 Task: Search for the email with the subject Request for project resources logged in from softage.1@softage.net with the filter, email from softage.4@softage.net and a new filter,  Delete it 
Action: Mouse moved to (618, 55)
Screenshot: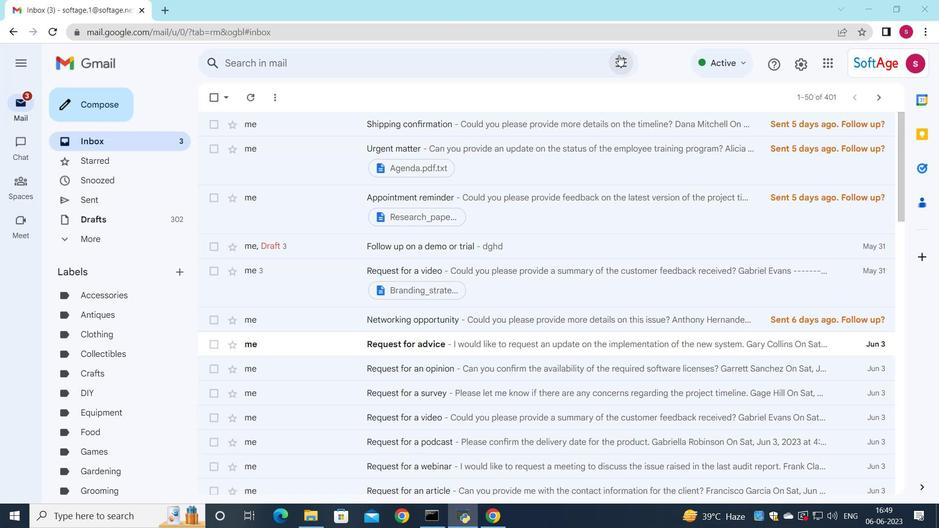 
Action: Mouse pressed left at (618, 55)
Screenshot: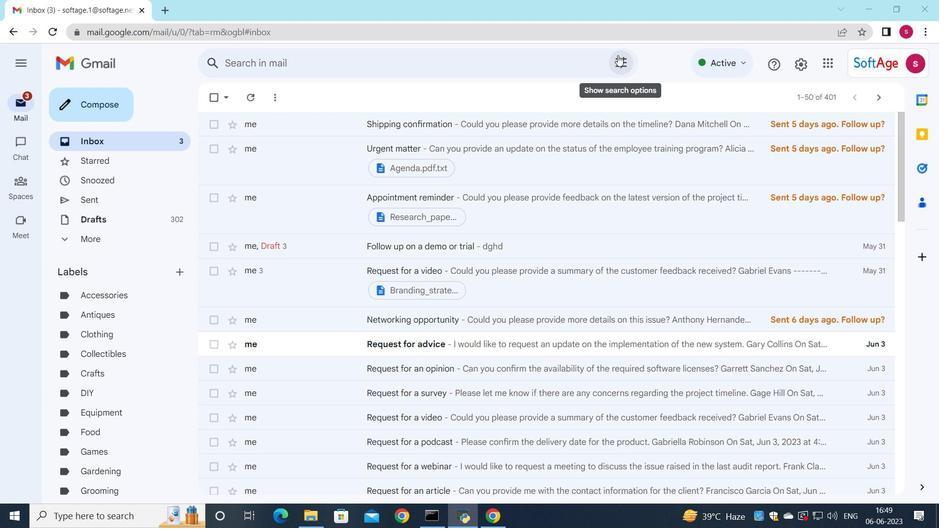 
Action: Mouse moved to (433, 109)
Screenshot: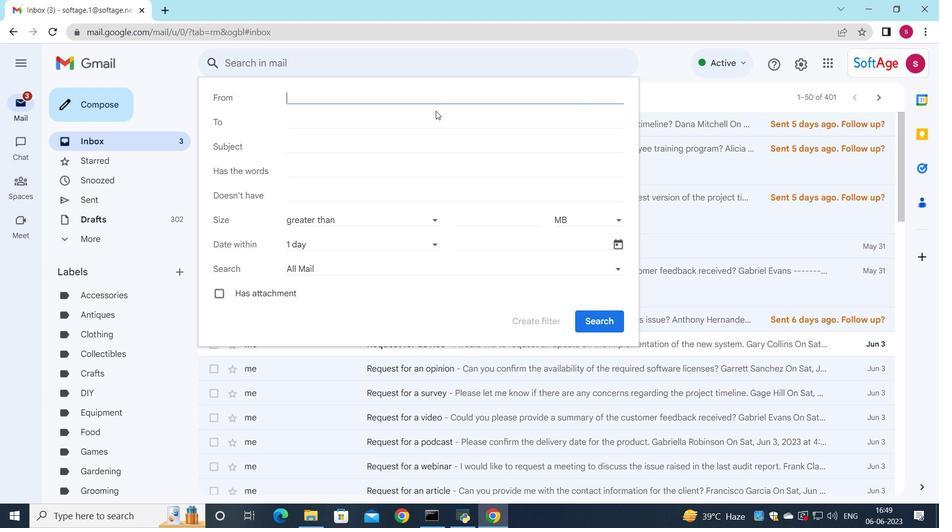 
Action: Key pressed so
Screenshot: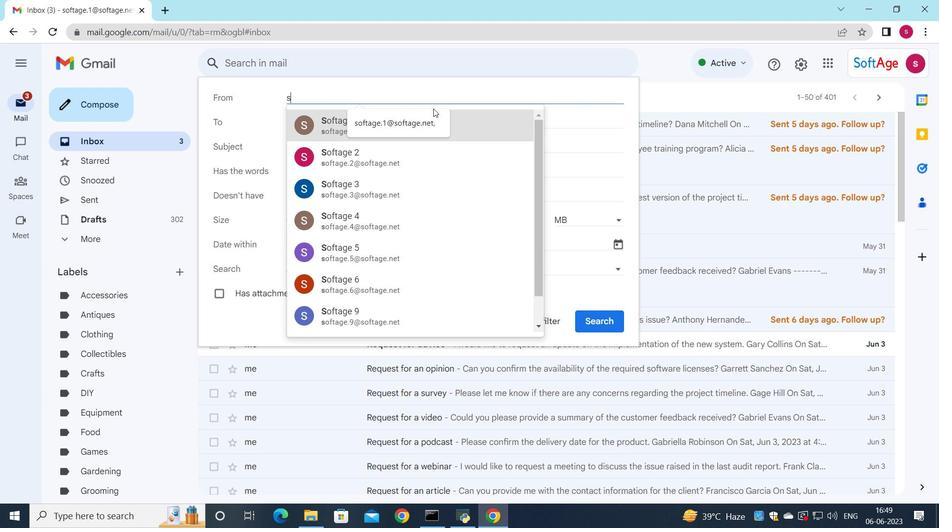 
Action: Mouse moved to (406, 130)
Screenshot: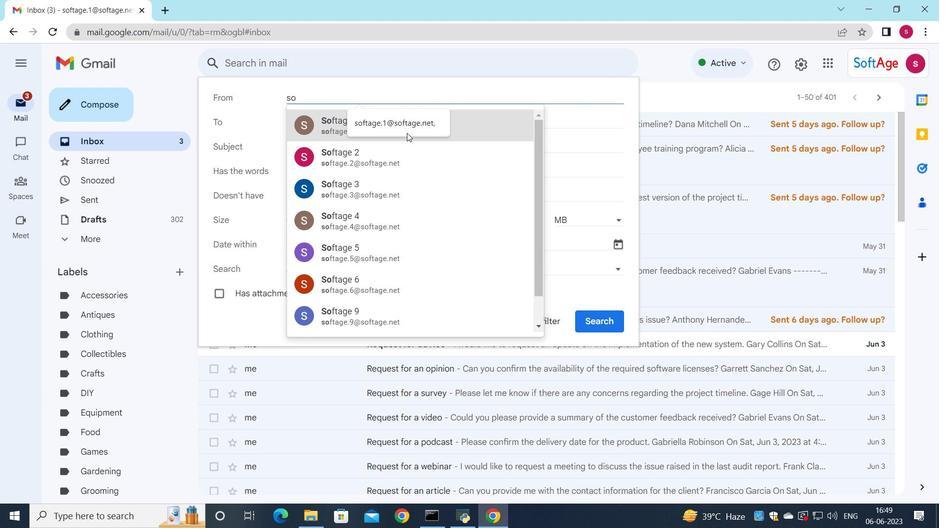
Action: Mouse pressed left at (406, 130)
Screenshot: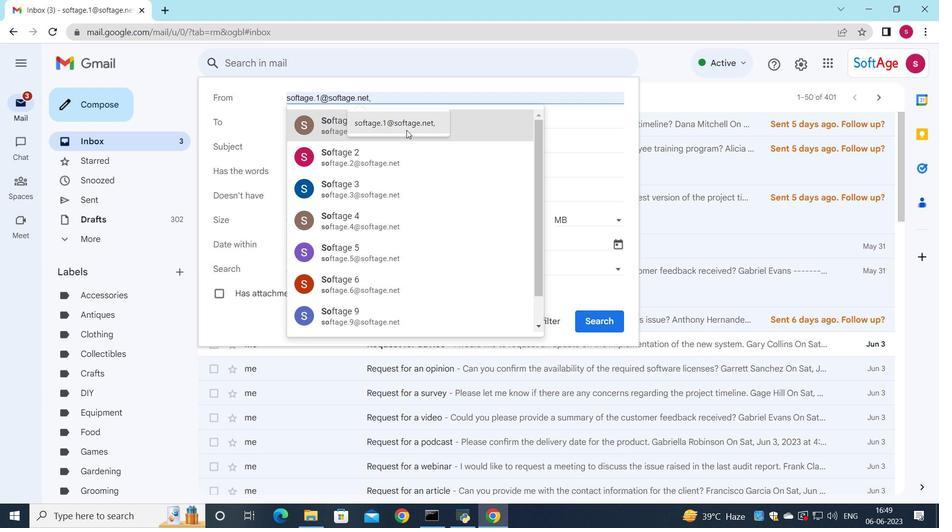 
Action: Mouse moved to (385, 128)
Screenshot: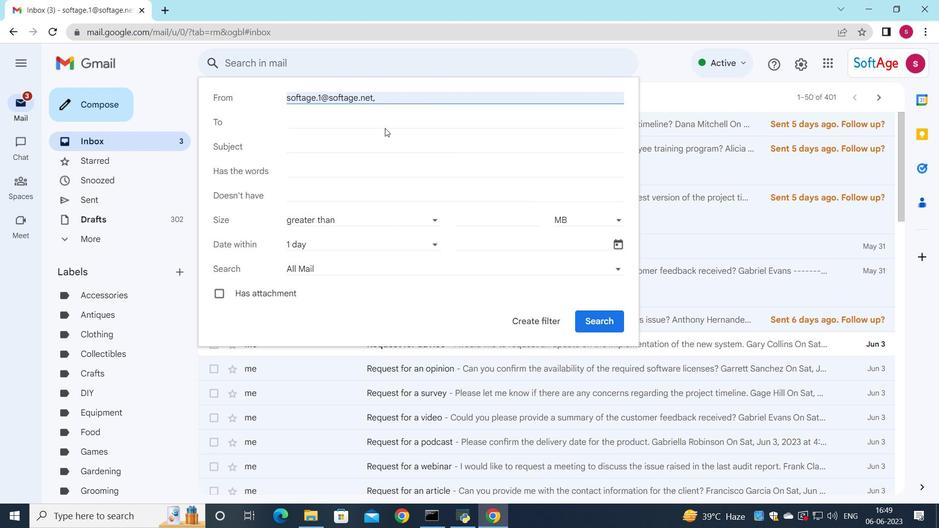 
Action: Mouse pressed left at (385, 128)
Screenshot: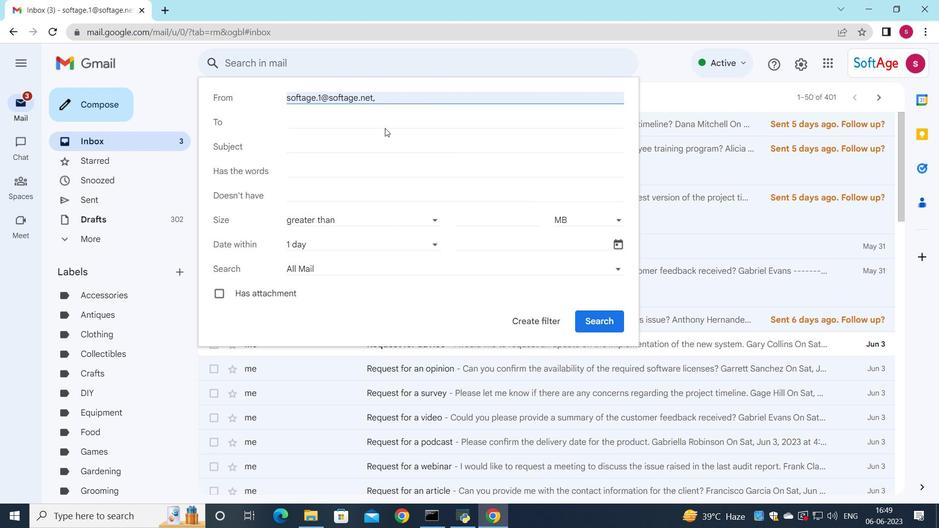 
Action: Mouse moved to (415, 125)
Screenshot: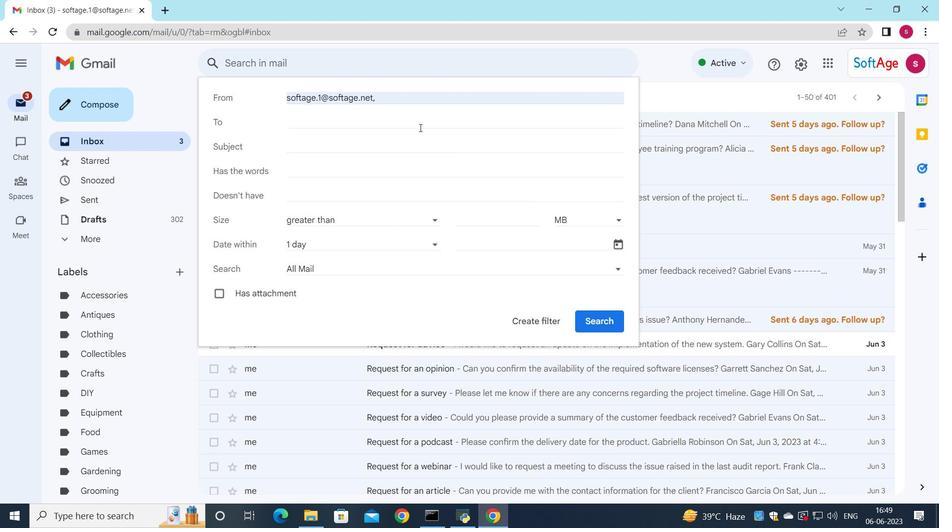 
Action: Mouse pressed left at (415, 125)
Screenshot: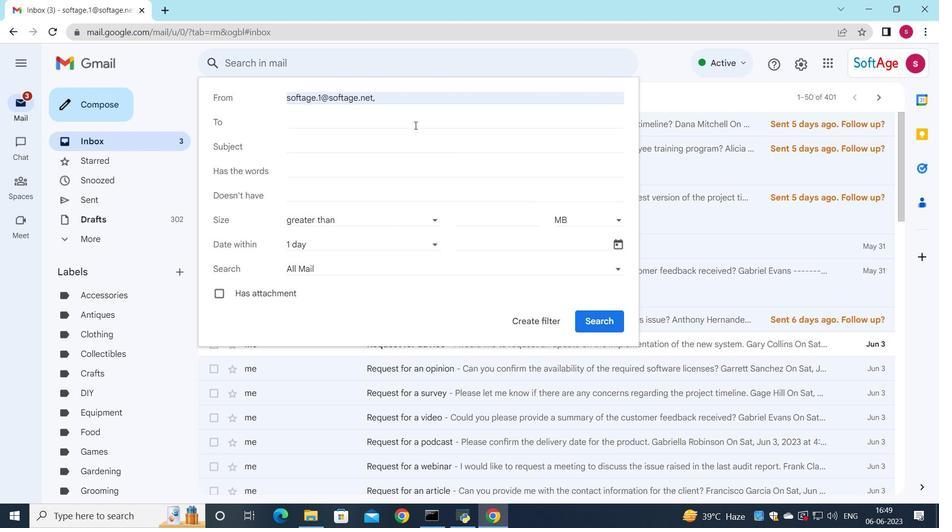 
Action: Key pressed s
Screenshot: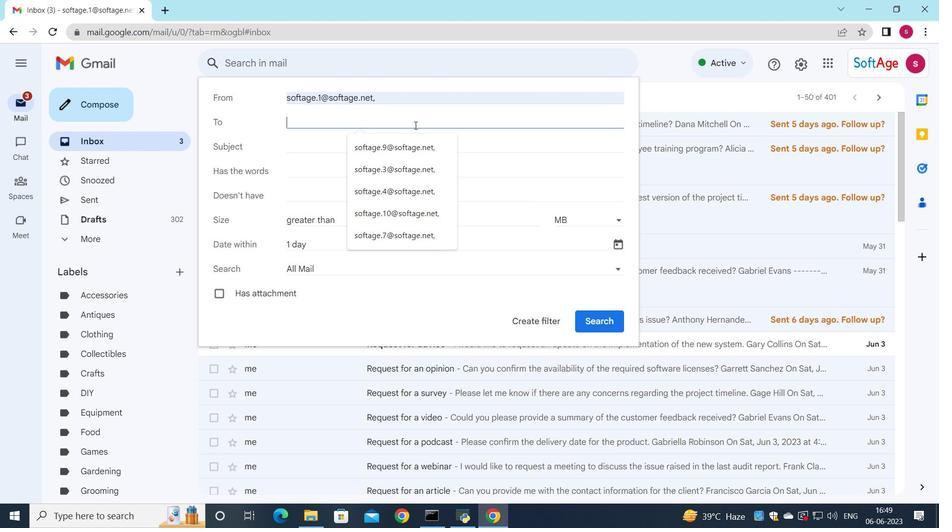 
Action: Mouse moved to (441, 210)
Screenshot: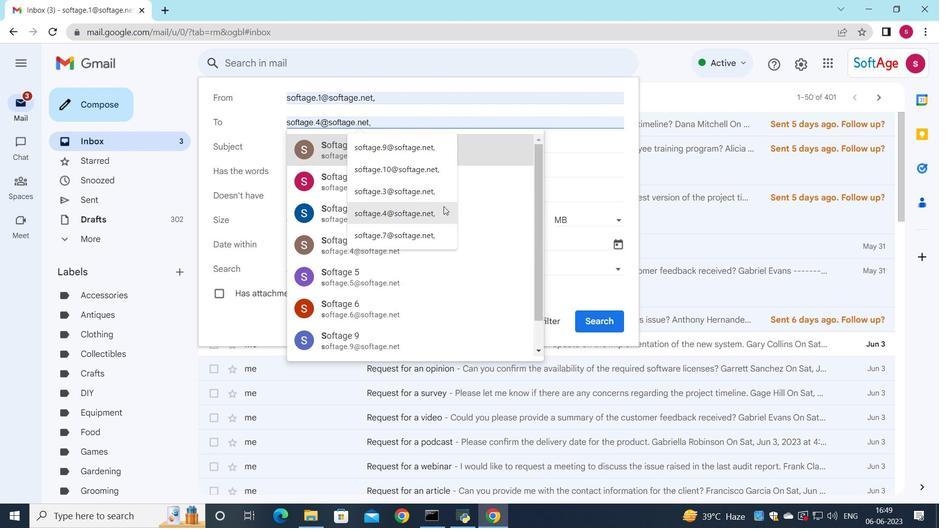 
Action: Mouse pressed left at (441, 210)
Screenshot: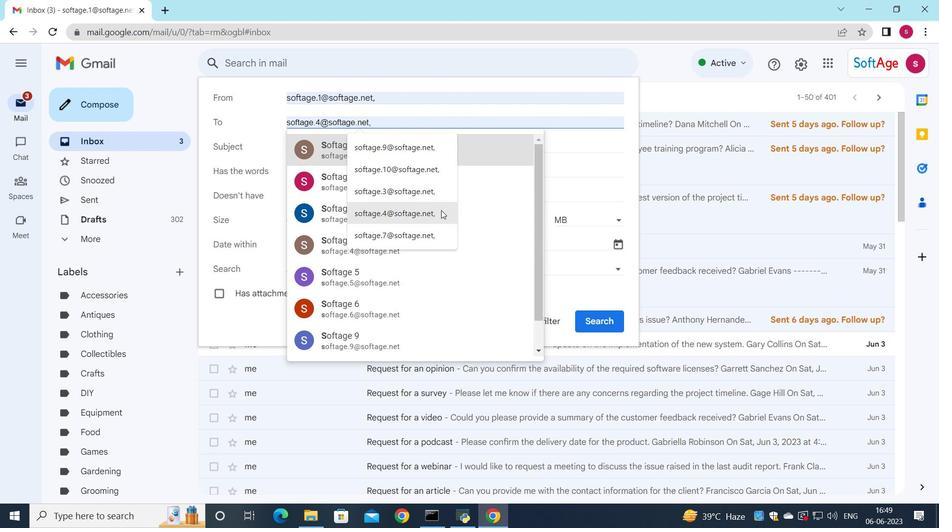 
Action: Mouse moved to (307, 143)
Screenshot: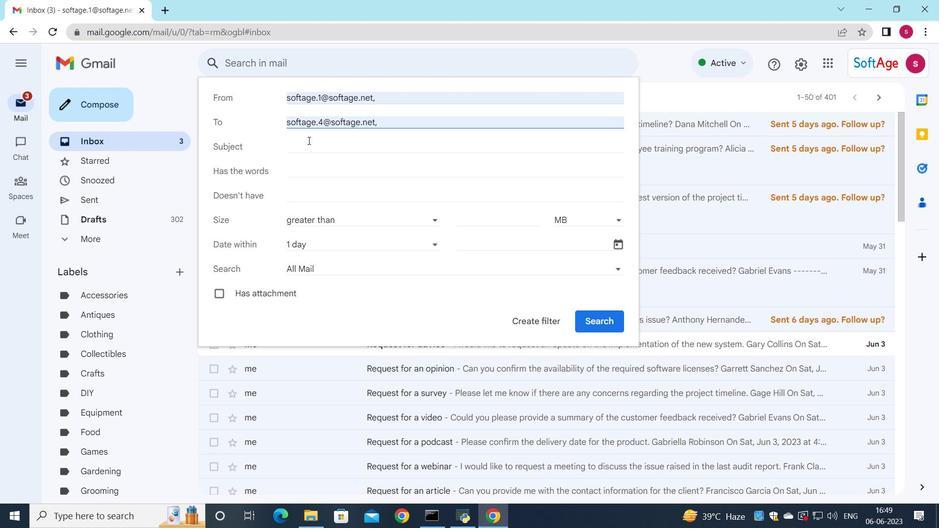 
Action: Mouse pressed left at (307, 143)
Screenshot: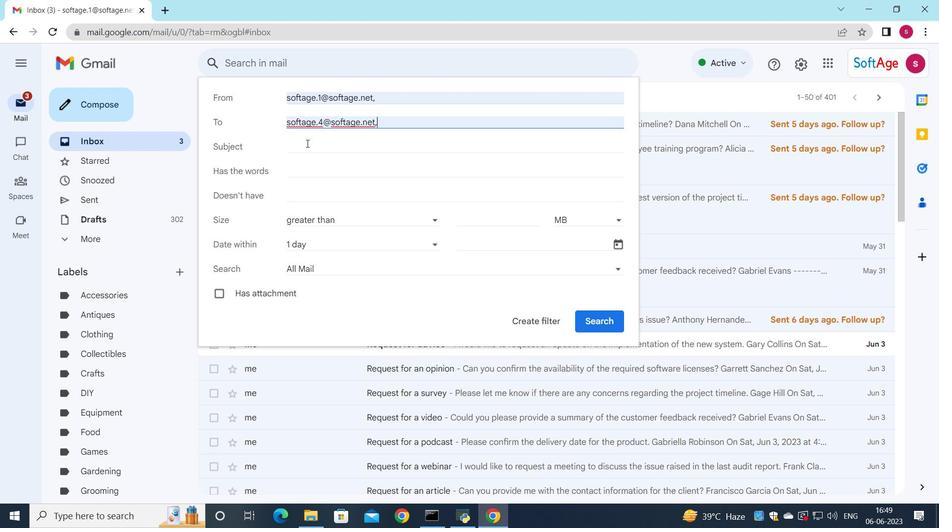 
Action: Key pressed <Key.shift>Request<Key.space>for<Key.space>project<Key.space>resources
Screenshot: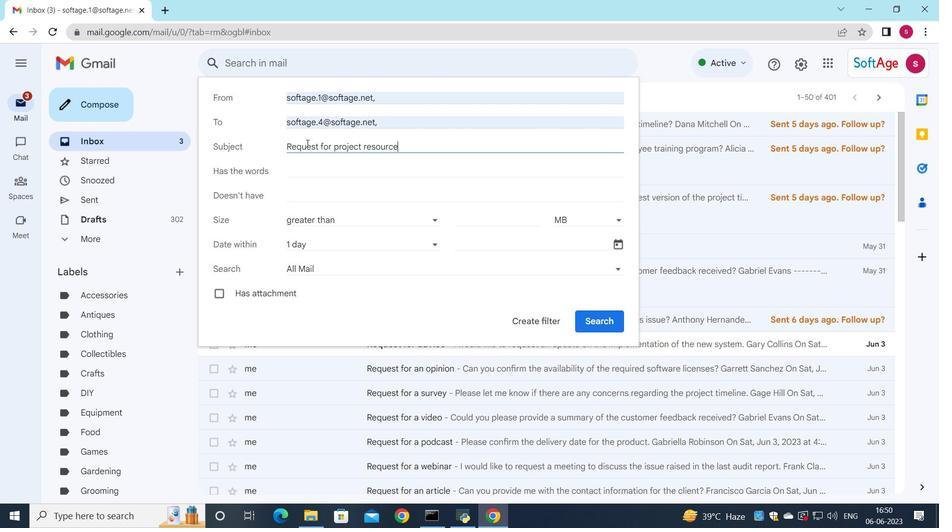 
Action: Mouse moved to (380, 250)
Screenshot: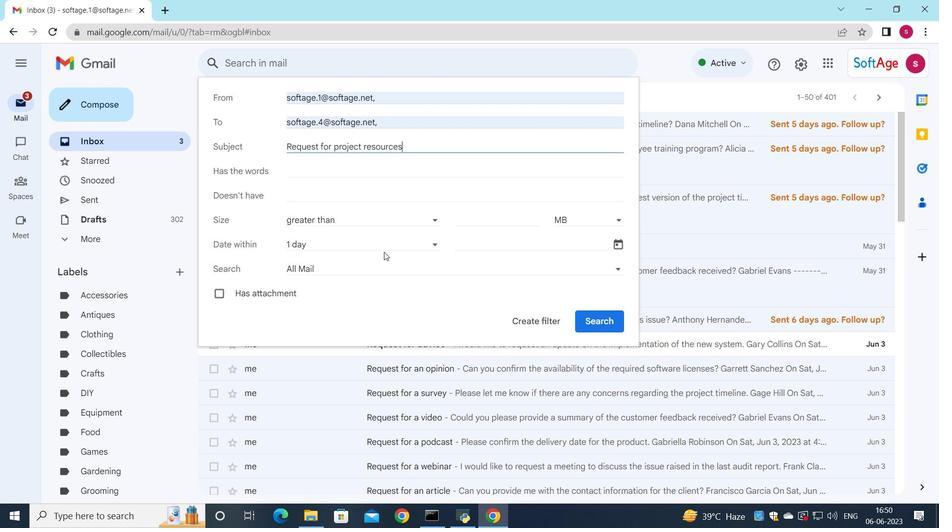 
Action: Mouse pressed left at (380, 250)
Screenshot: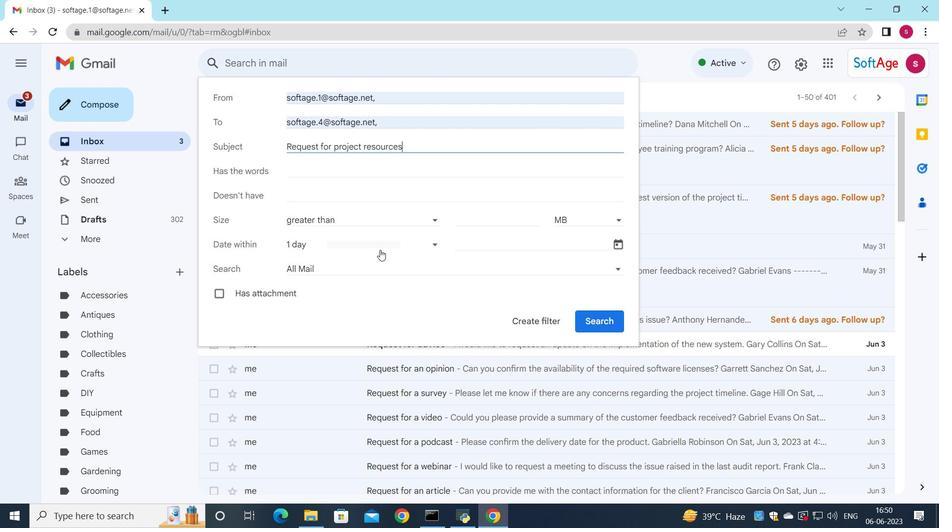 
Action: Mouse moved to (368, 386)
Screenshot: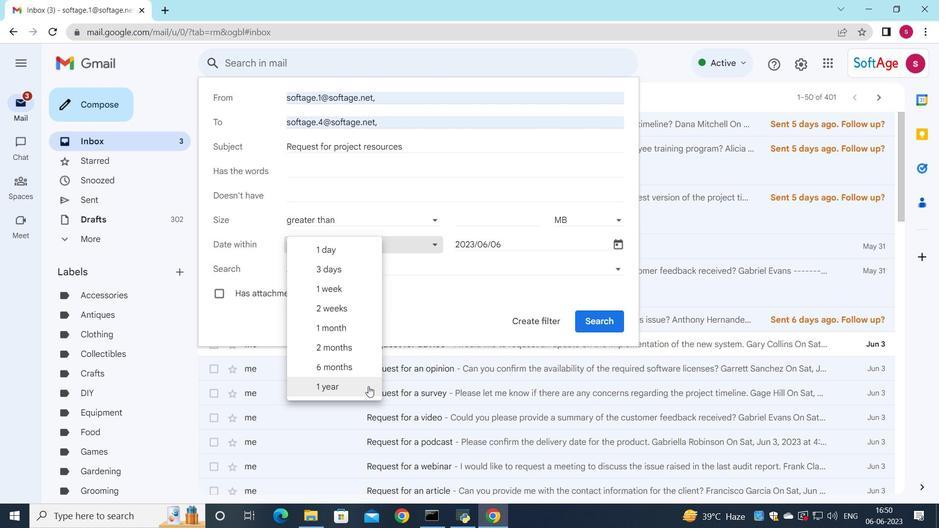 
Action: Mouse pressed left at (368, 386)
Screenshot: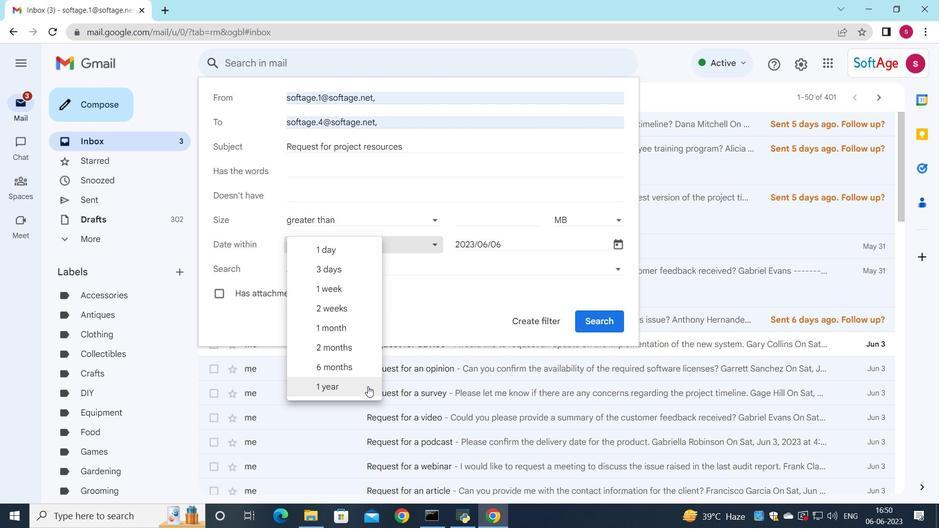
Action: Mouse moved to (541, 325)
Screenshot: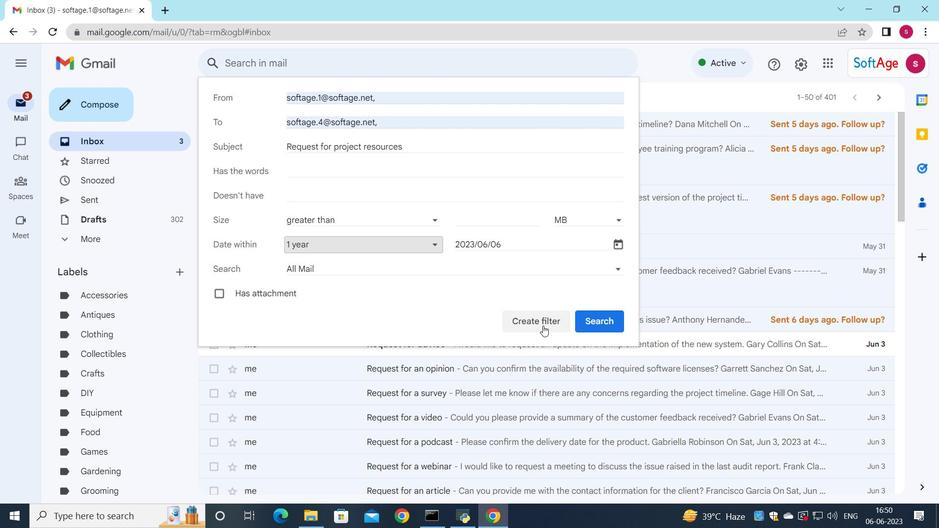 
Action: Mouse pressed left at (541, 325)
Screenshot: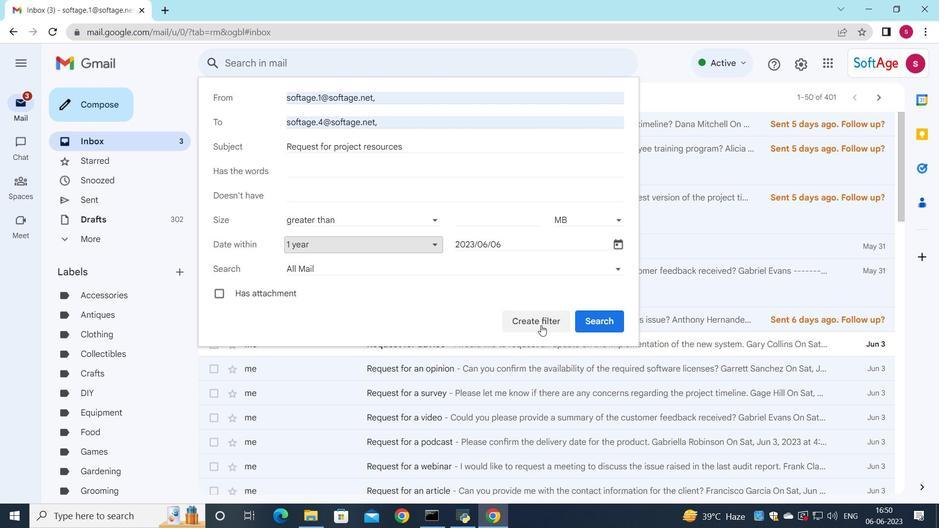 
Action: Mouse moved to (228, 214)
Screenshot: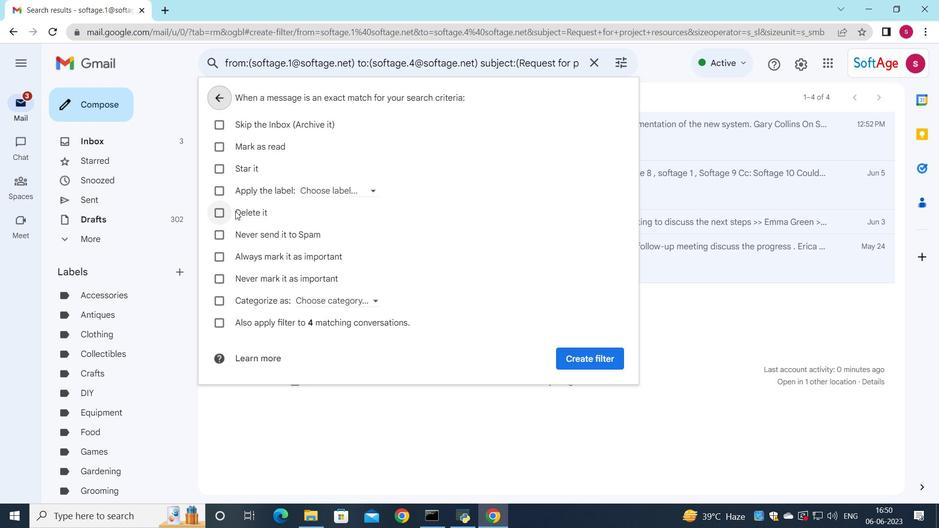 
Action: Mouse pressed left at (228, 214)
Screenshot: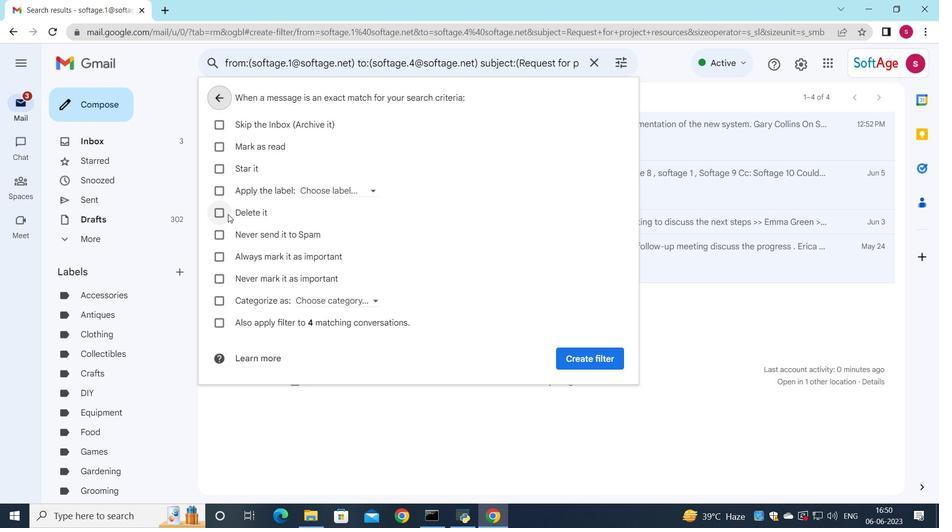 
Action: Mouse moved to (566, 360)
Screenshot: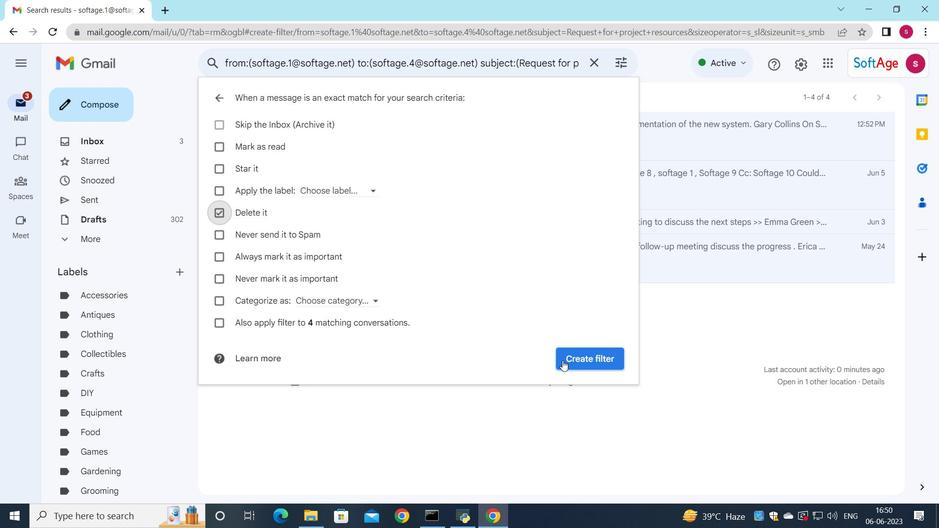 
Action: Mouse pressed left at (566, 360)
Screenshot: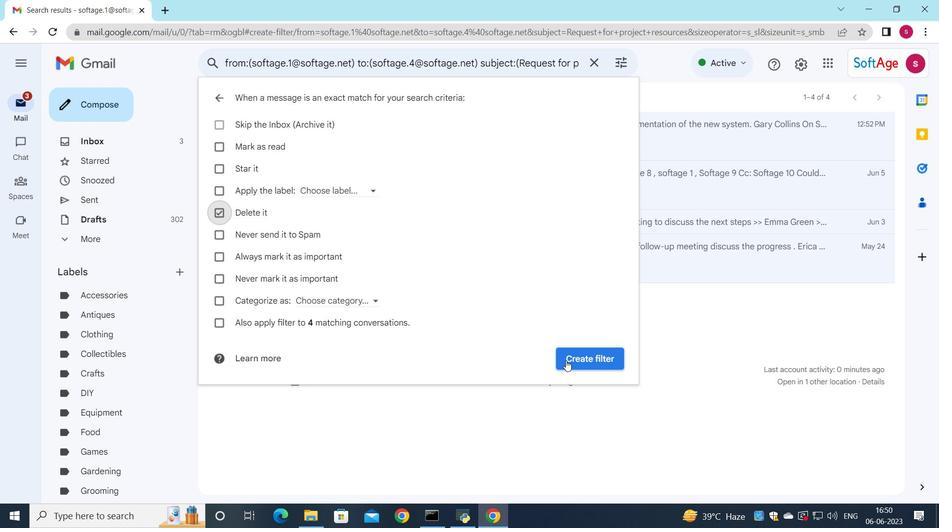 
Action: Mouse moved to (635, 100)
Screenshot: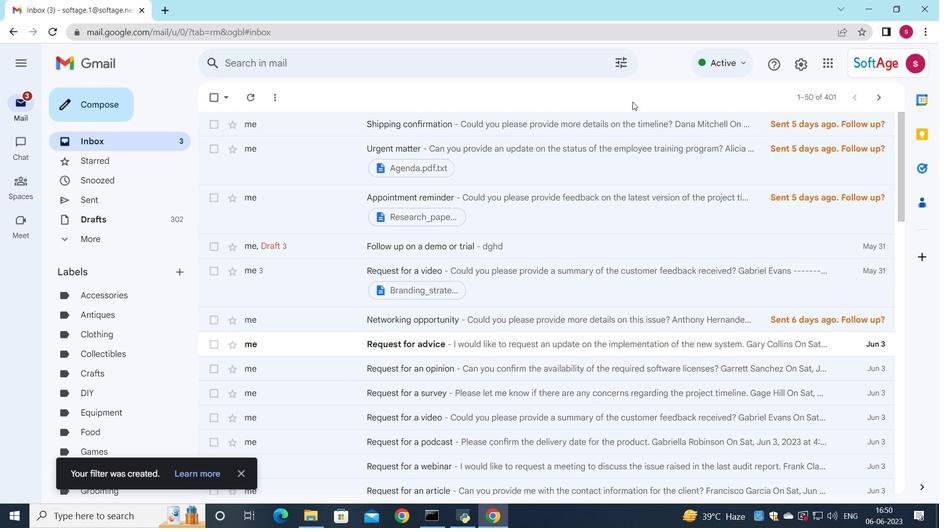 
